 Task: In invitations turn off push notifications.
Action: Mouse moved to (726, 72)
Screenshot: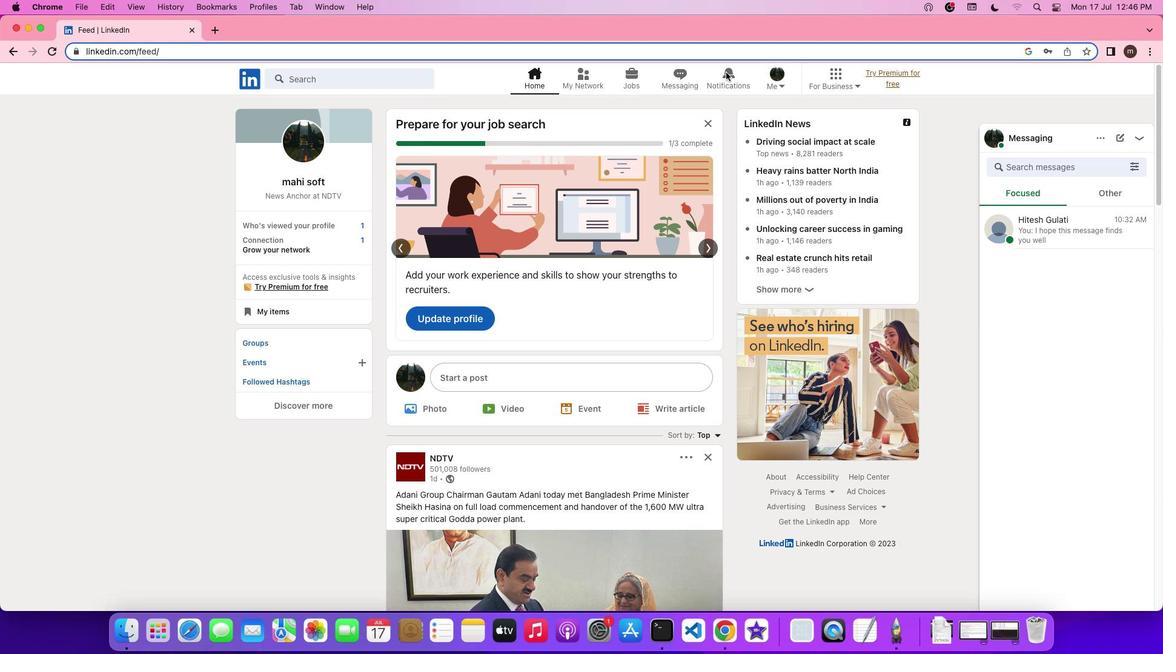 
Action: Mouse pressed left at (726, 72)
Screenshot: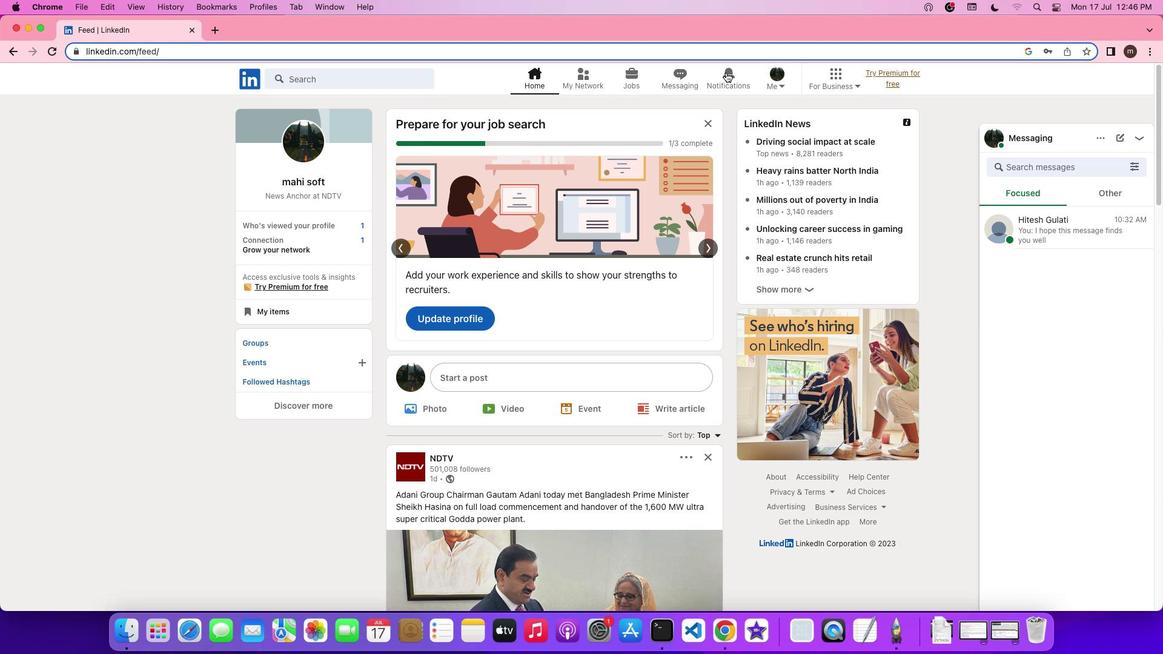 
Action: Mouse pressed left at (726, 72)
Screenshot: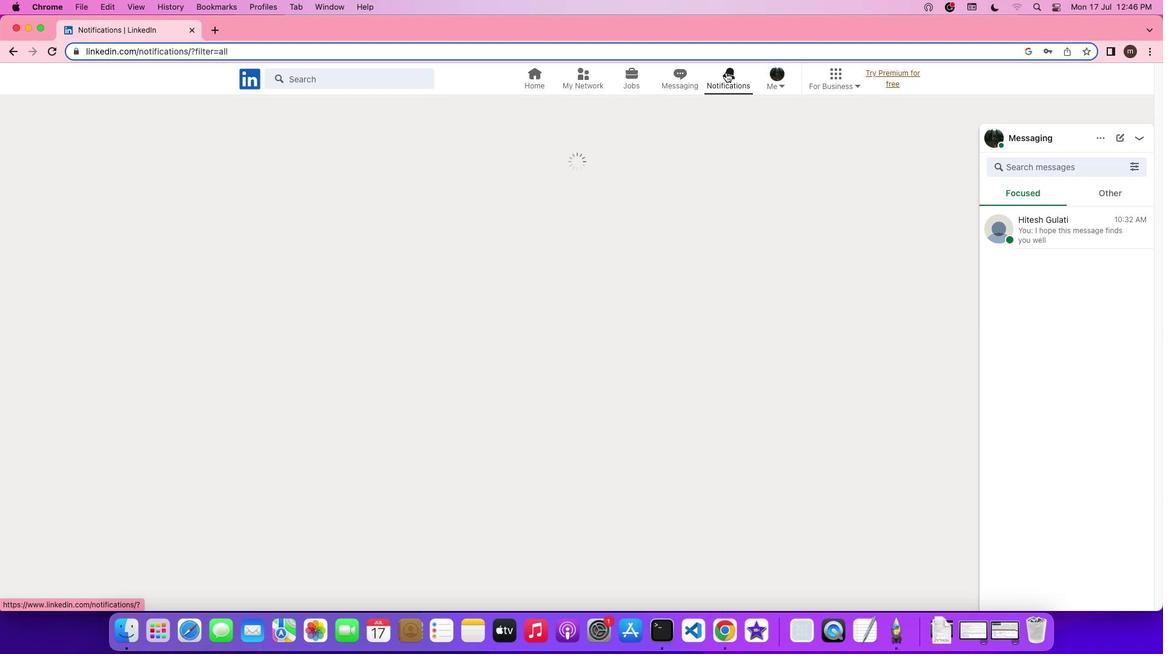 
Action: Mouse moved to (276, 156)
Screenshot: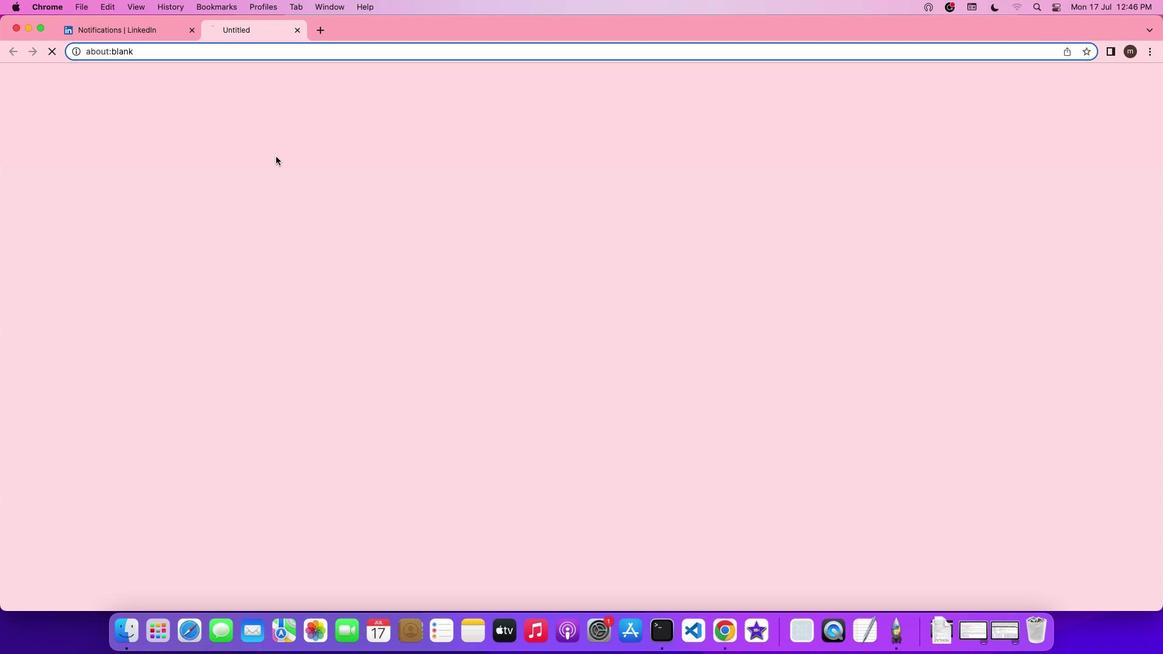 
Action: Mouse pressed left at (276, 156)
Screenshot: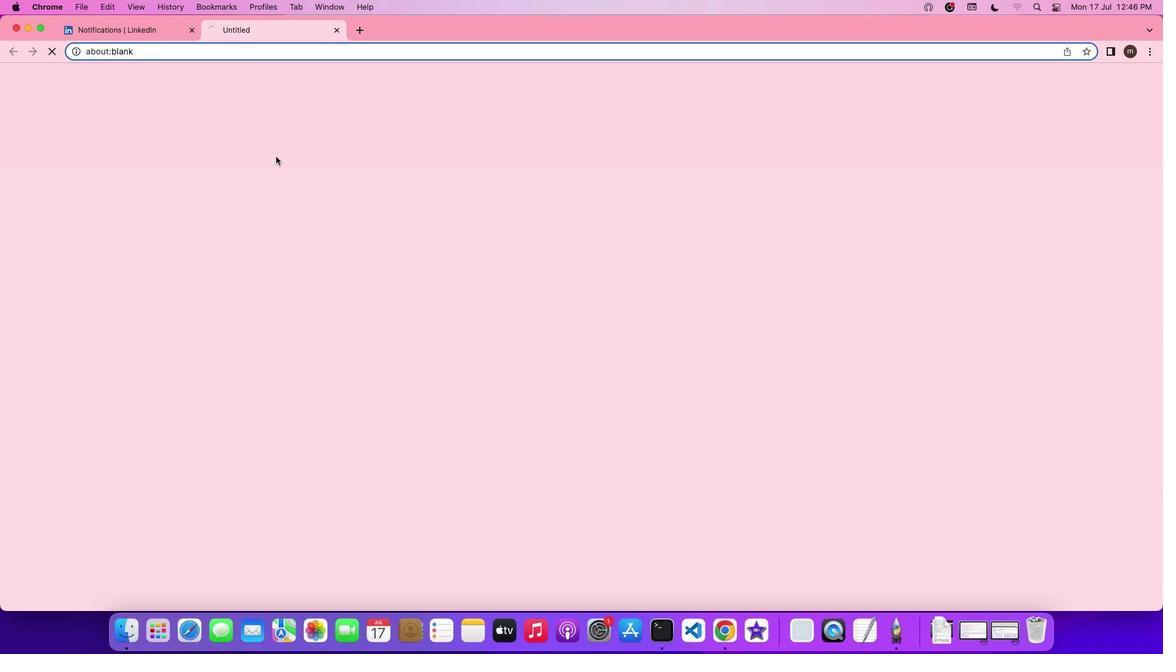 
Action: Mouse moved to (476, 429)
Screenshot: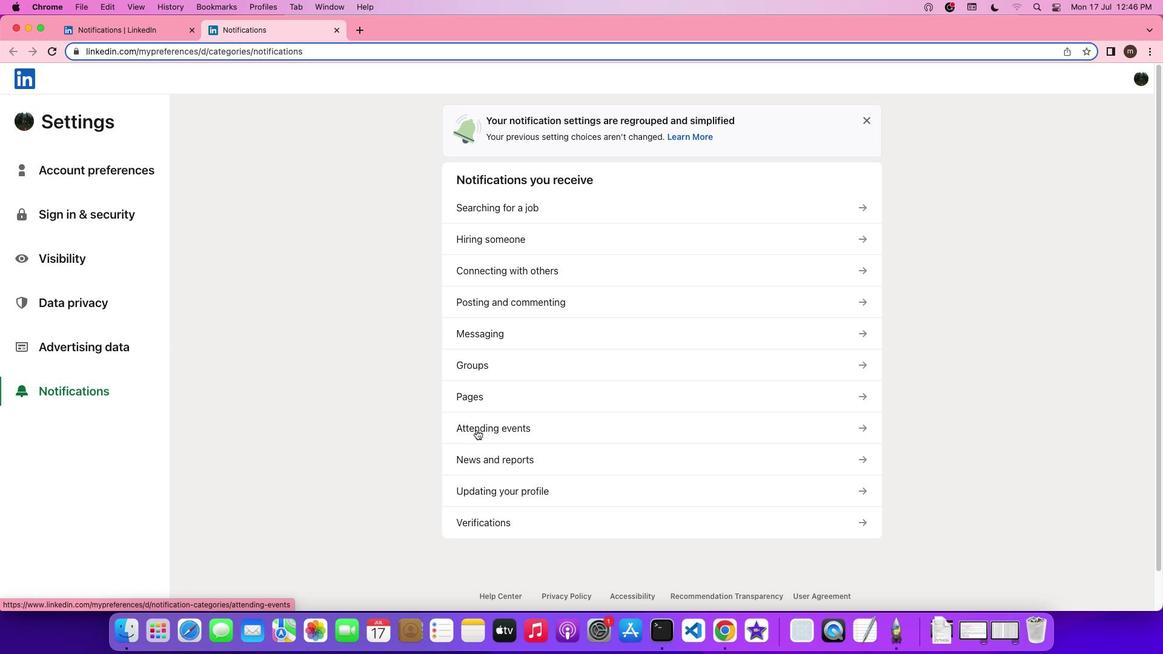 
Action: Mouse pressed left at (476, 429)
Screenshot: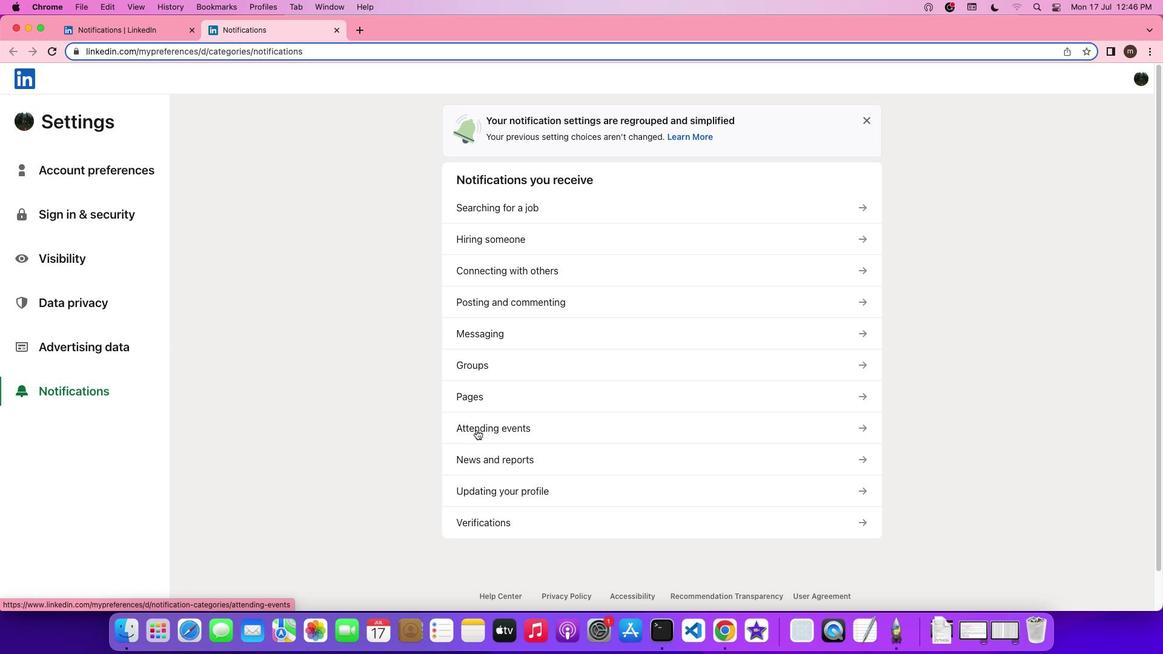 
Action: Mouse moved to (491, 188)
Screenshot: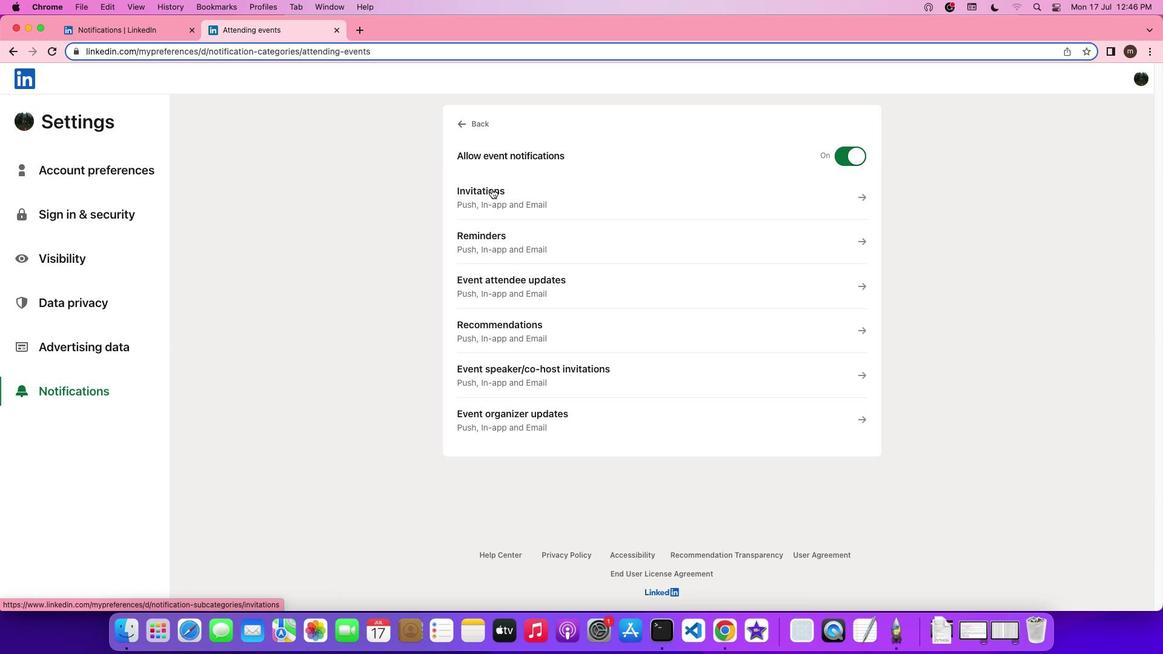 
Action: Mouse pressed left at (491, 188)
Screenshot: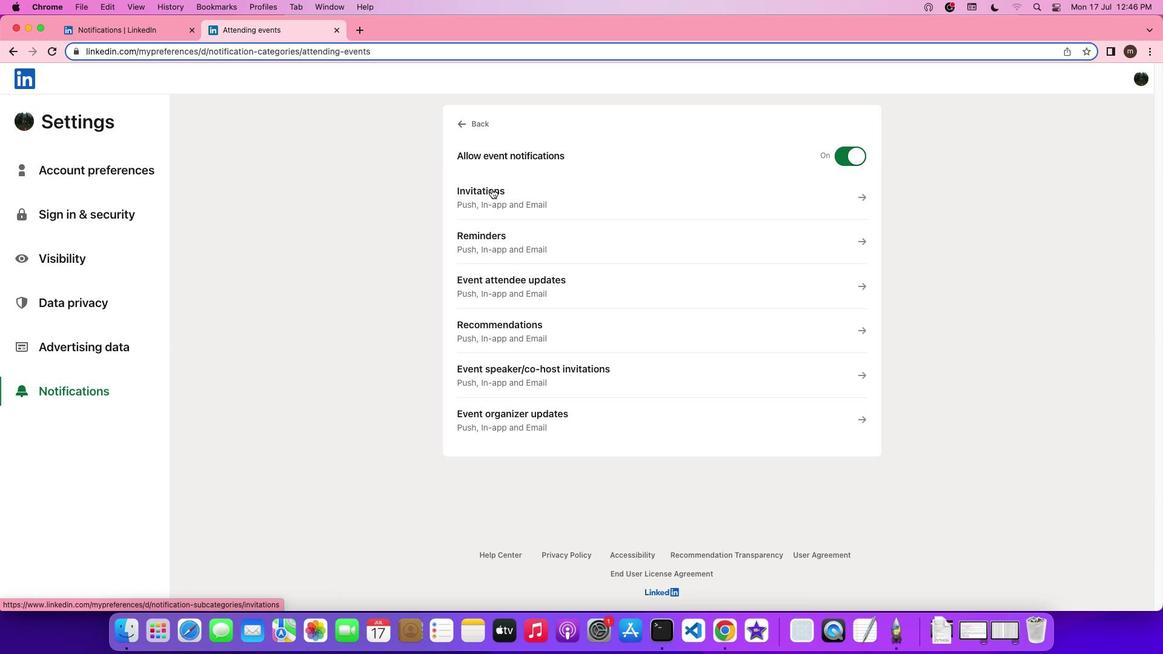 
Action: Mouse moved to (863, 275)
Screenshot: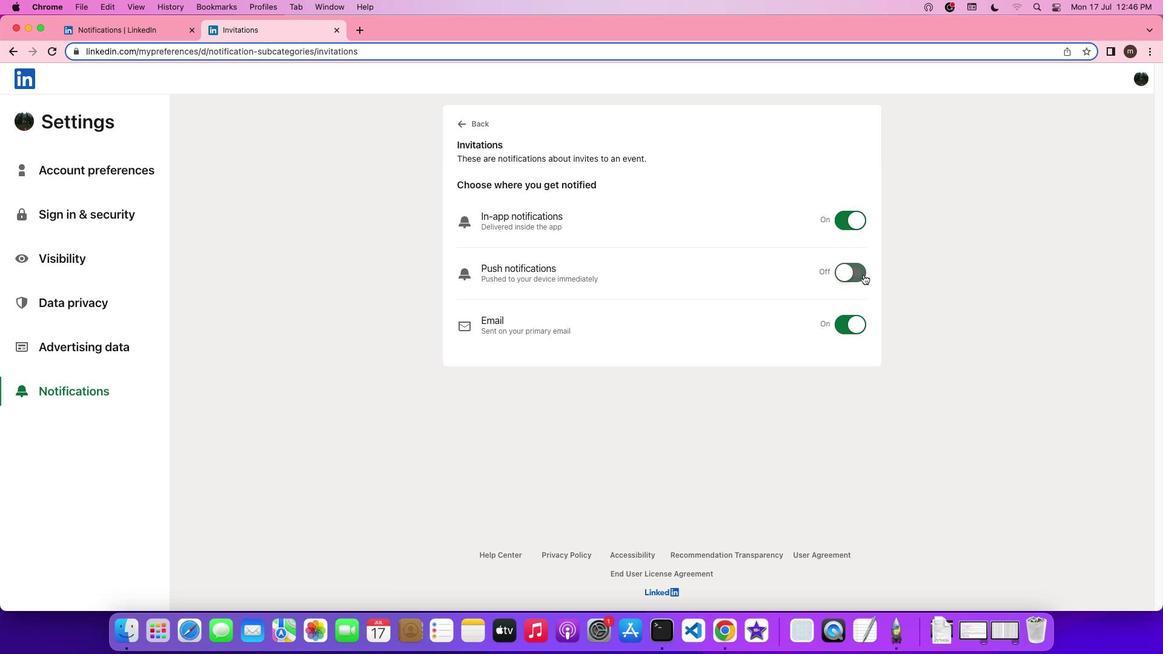 
Action: Mouse pressed left at (863, 275)
Screenshot: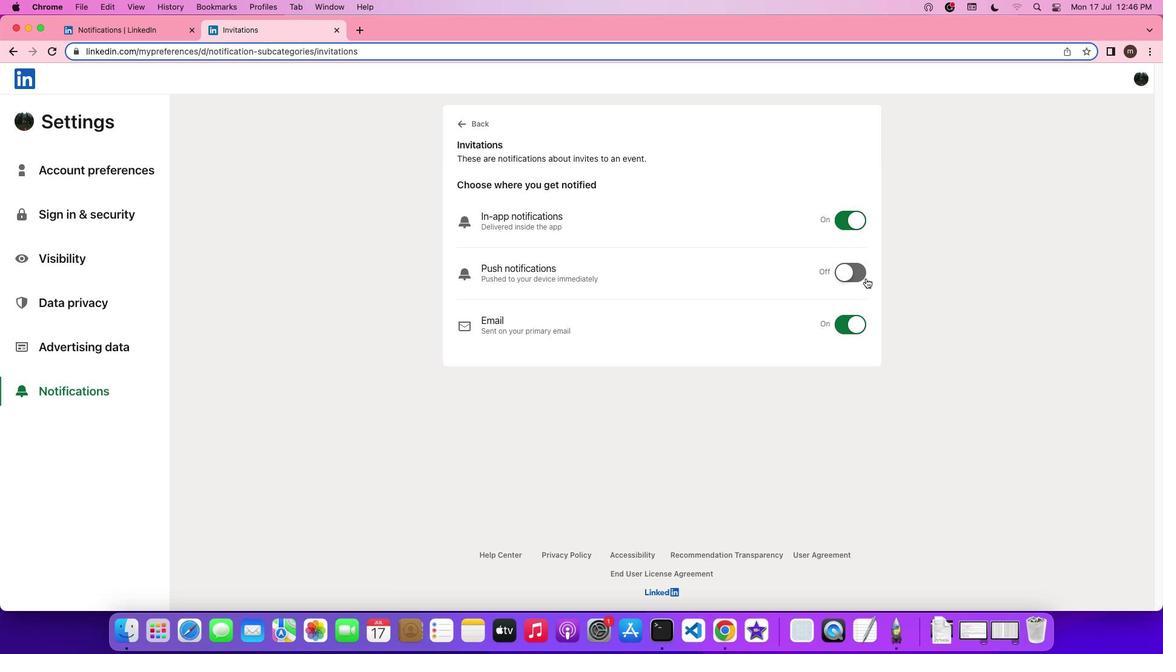 
Action: Mouse moved to (871, 298)
Screenshot: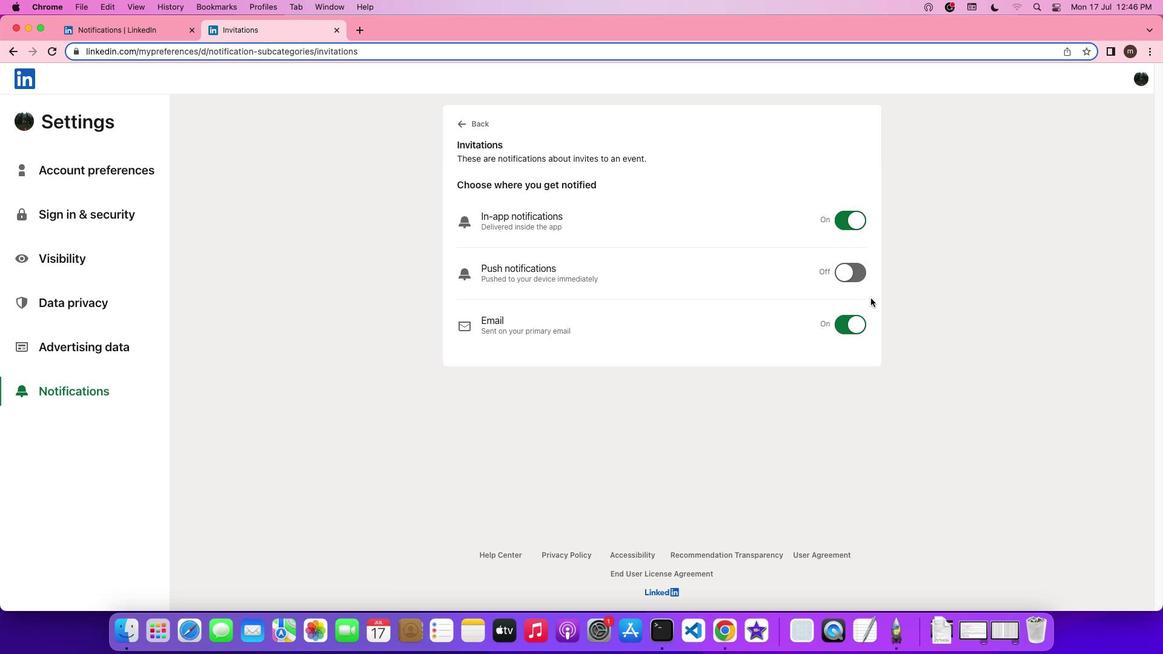 
